 Task: Select medium dark skin tone.
Action: Mouse moved to (621, 152)
Screenshot: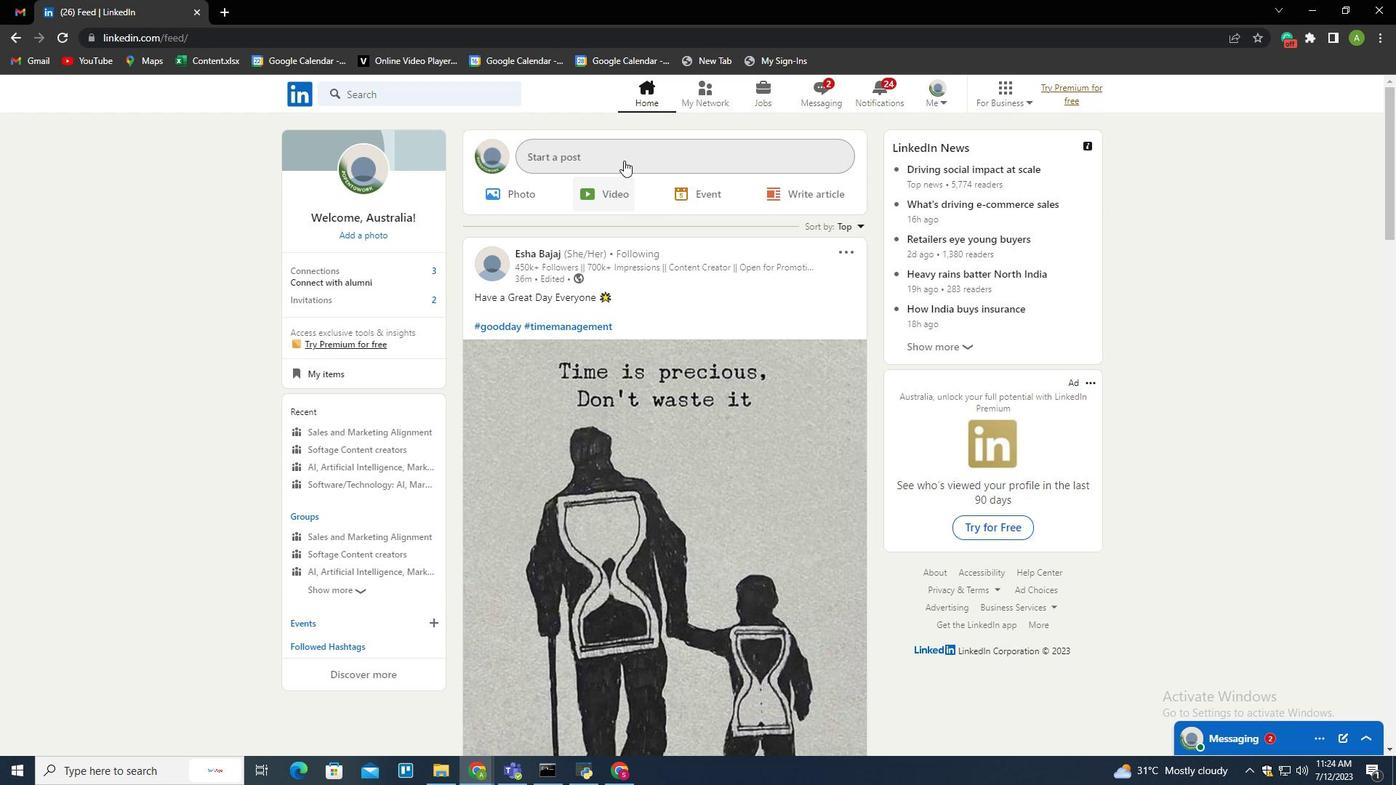 
Action: Mouse pressed left at (621, 152)
Screenshot: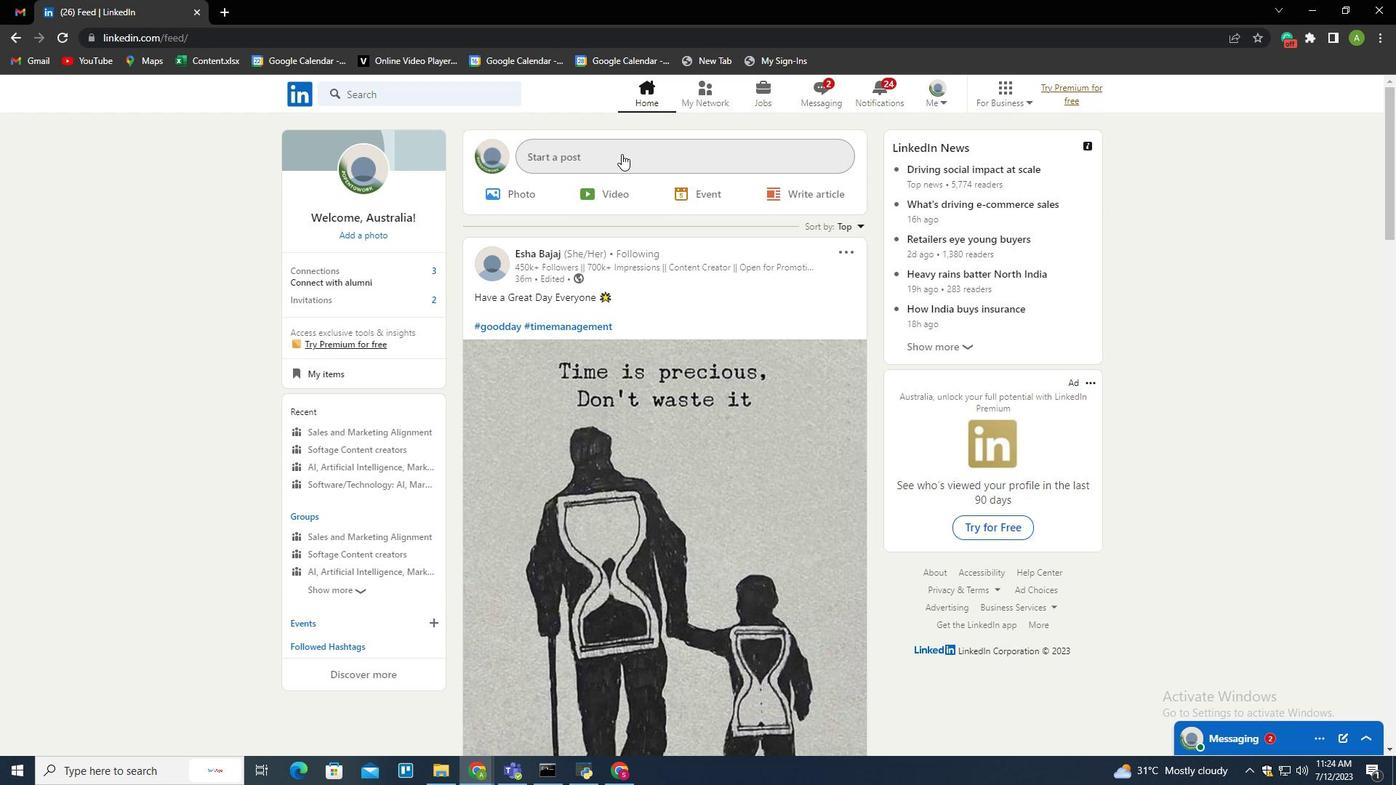 
Action: Mouse moved to (457, 387)
Screenshot: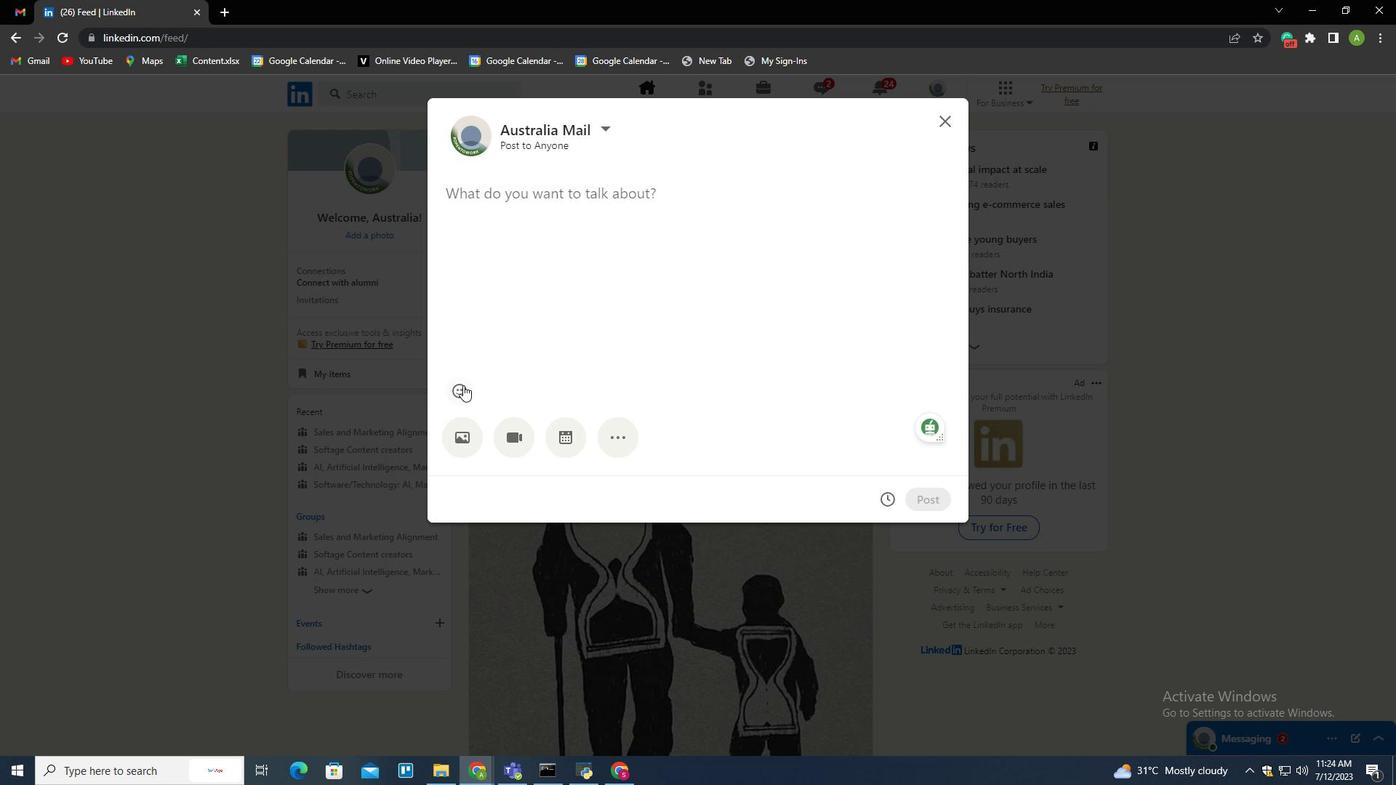 
Action: Mouse pressed left at (457, 387)
Screenshot: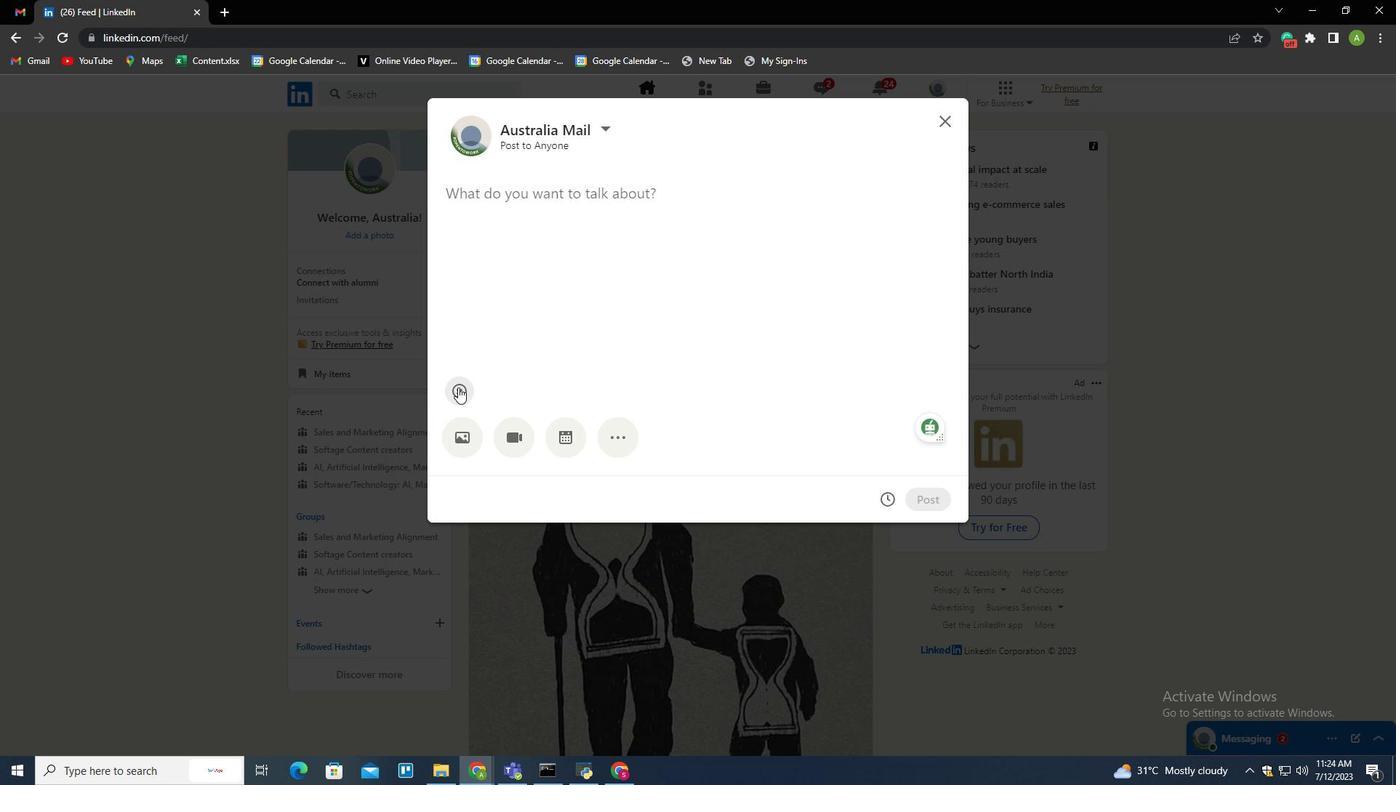 
Action: Mouse moved to (541, 432)
Screenshot: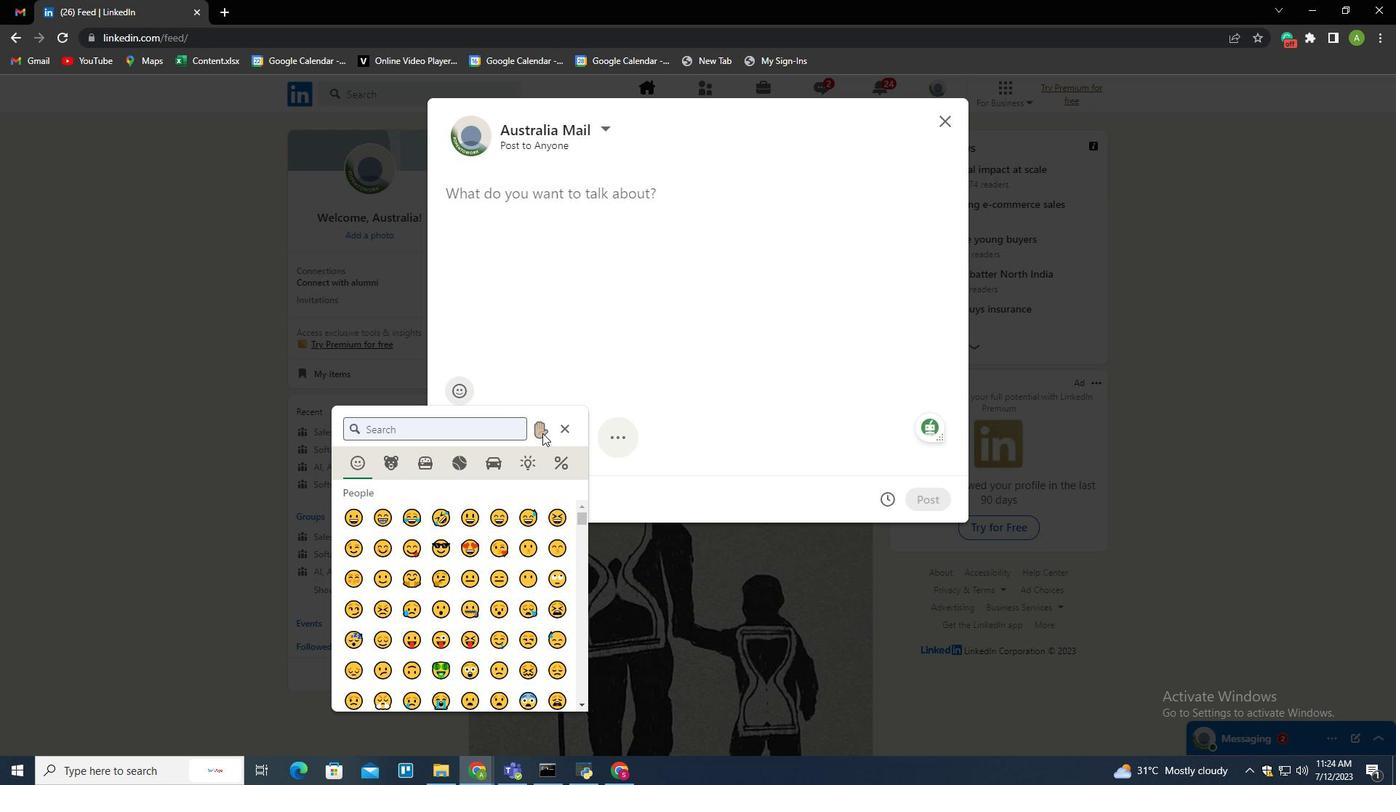 
Action: Mouse pressed left at (541, 432)
Screenshot: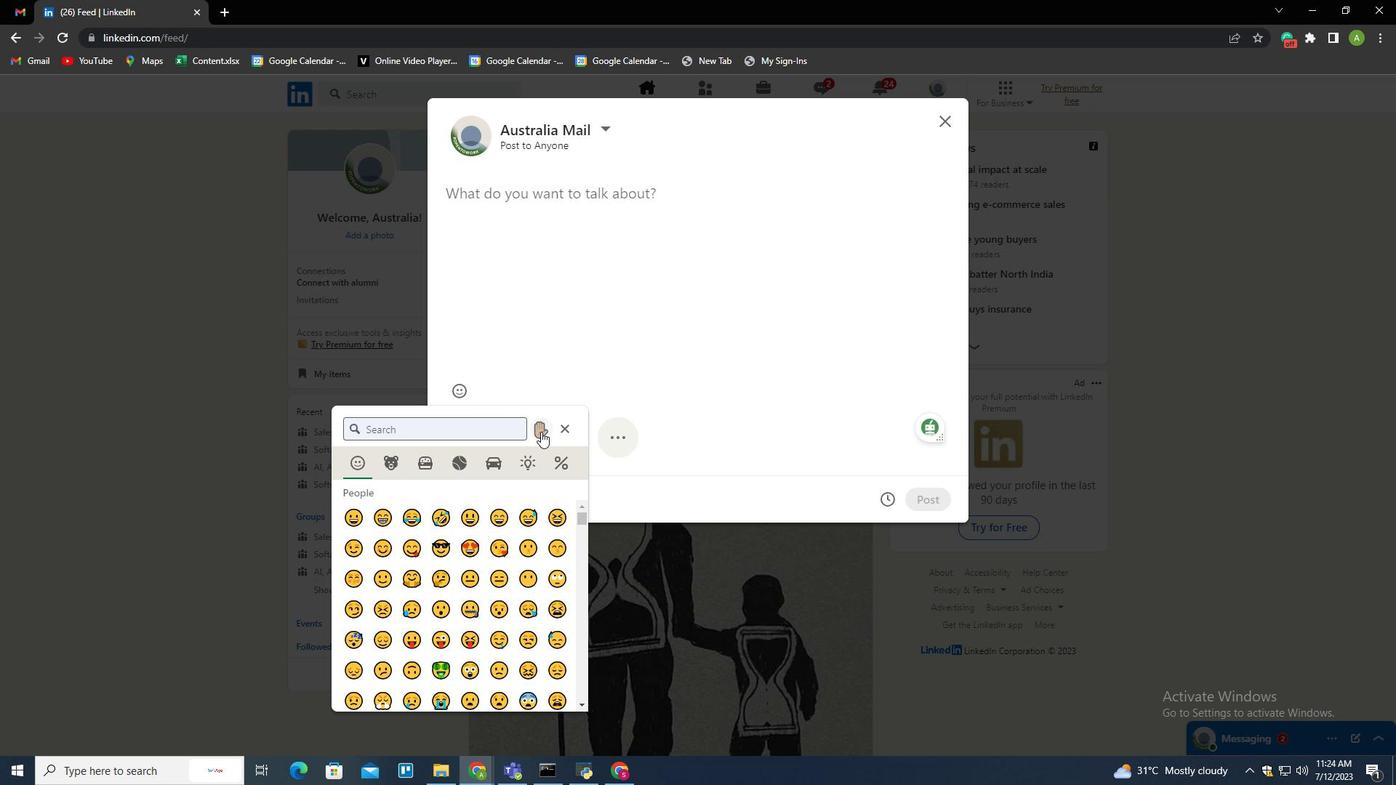 
Action: Mouse moved to (480, 456)
Screenshot: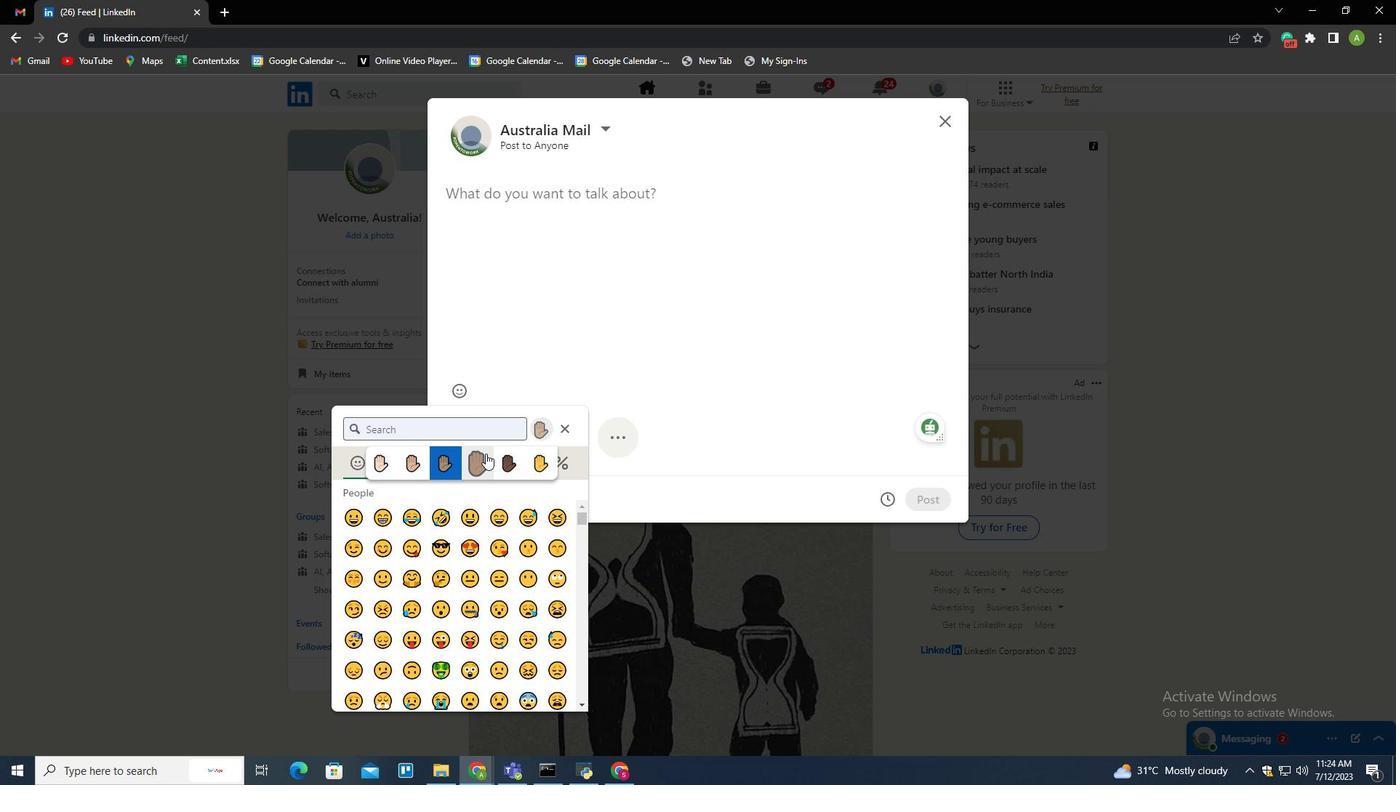 
Action: Mouse pressed left at (480, 456)
Screenshot: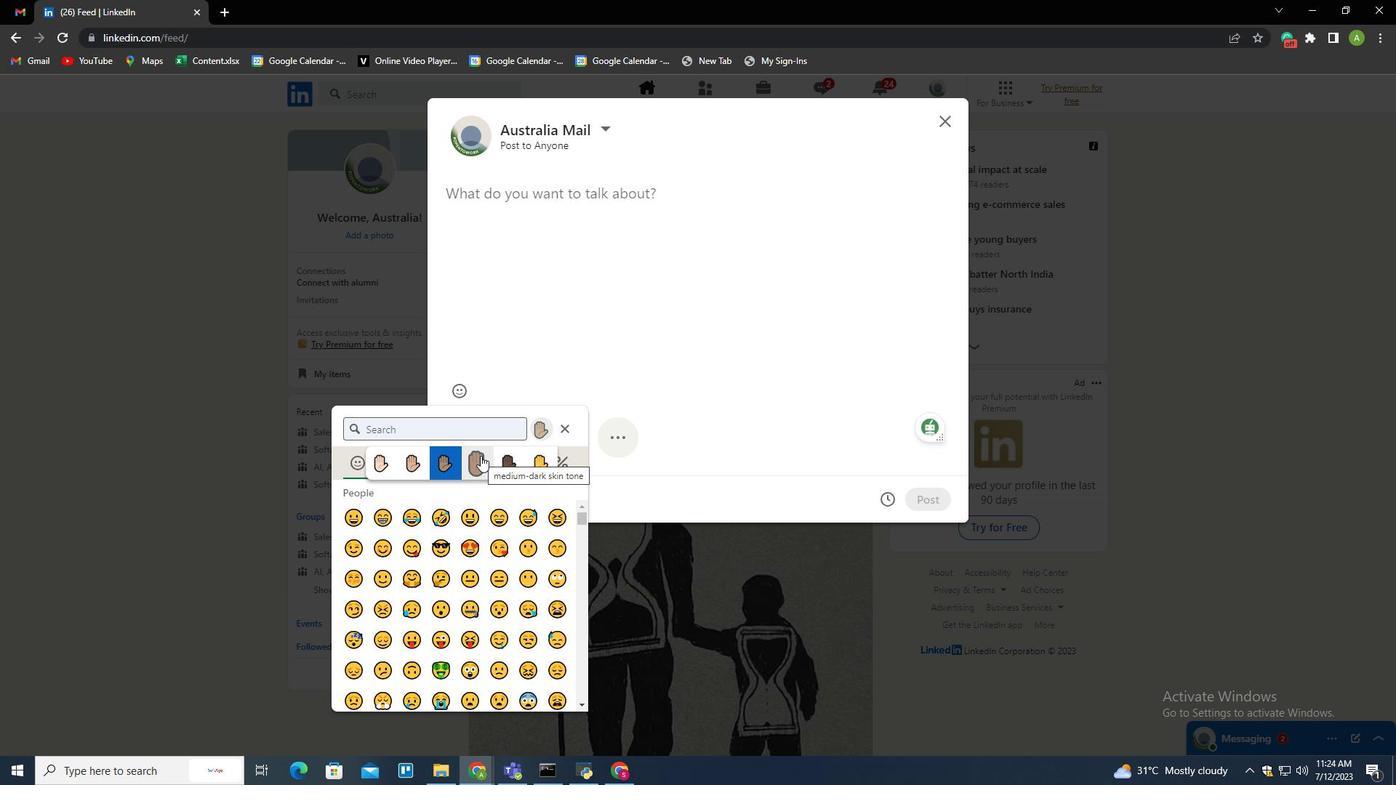 
Action: Mouse moved to (548, 366)
Screenshot: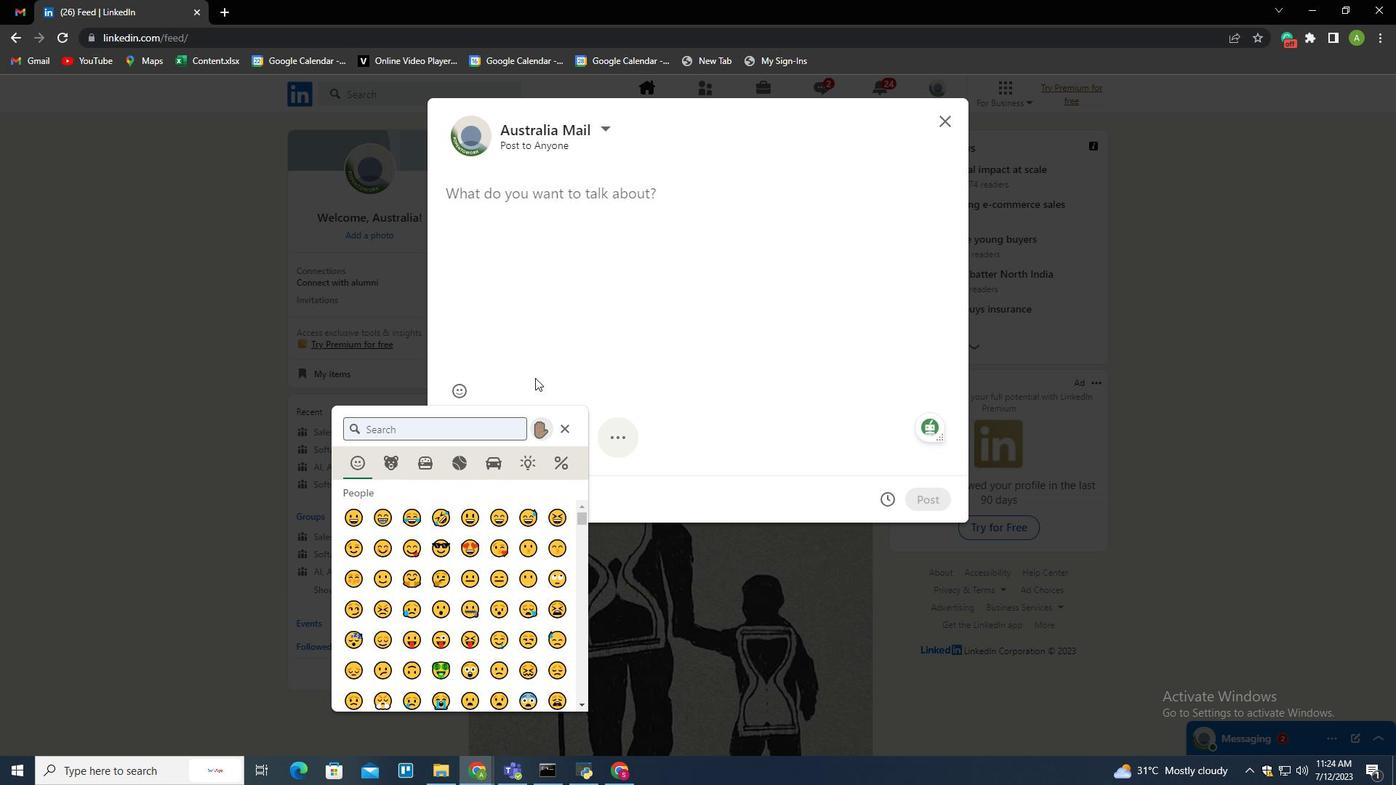 
